 Task: Add Hu Organic Crunchy Mint Dark Chocolate Bar to the cart.
Action: Mouse moved to (19, 63)
Screenshot: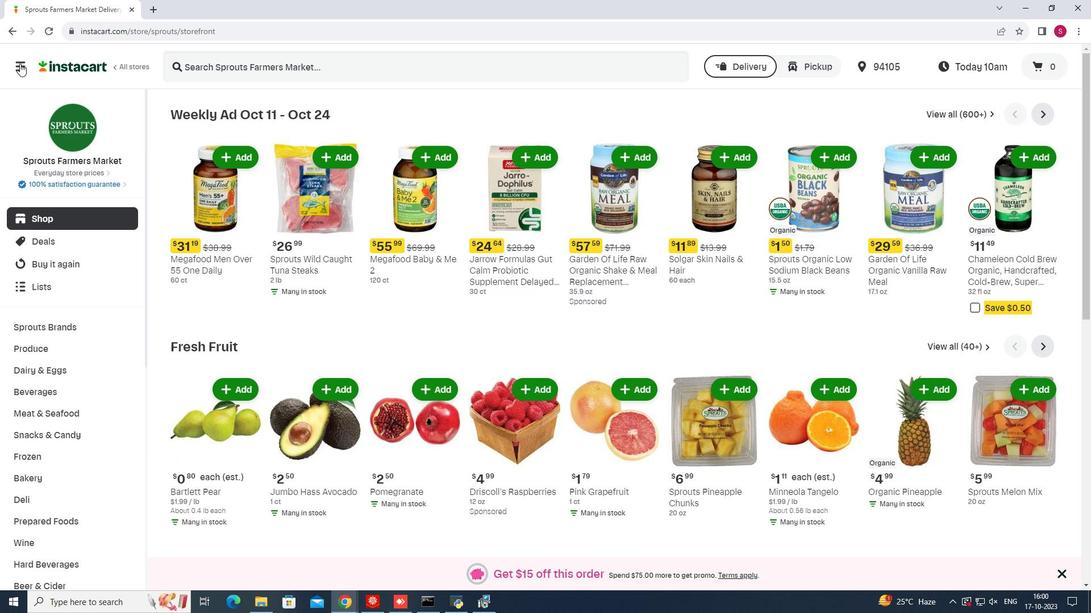 
Action: Mouse pressed left at (19, 63)
Screenshot: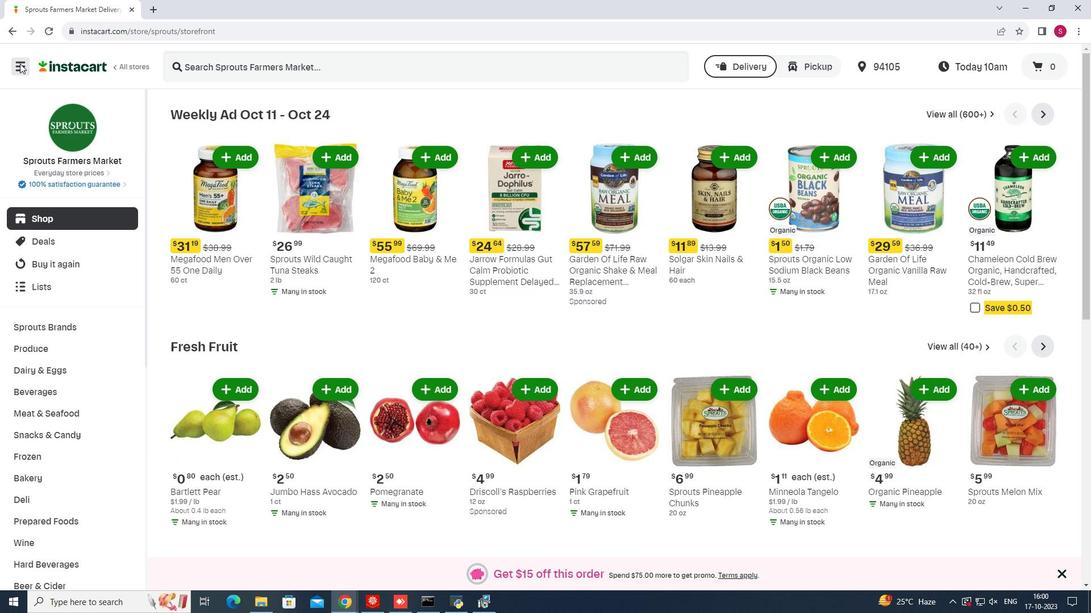 
Action: Mouse moved to (61, 302)
Screenshot: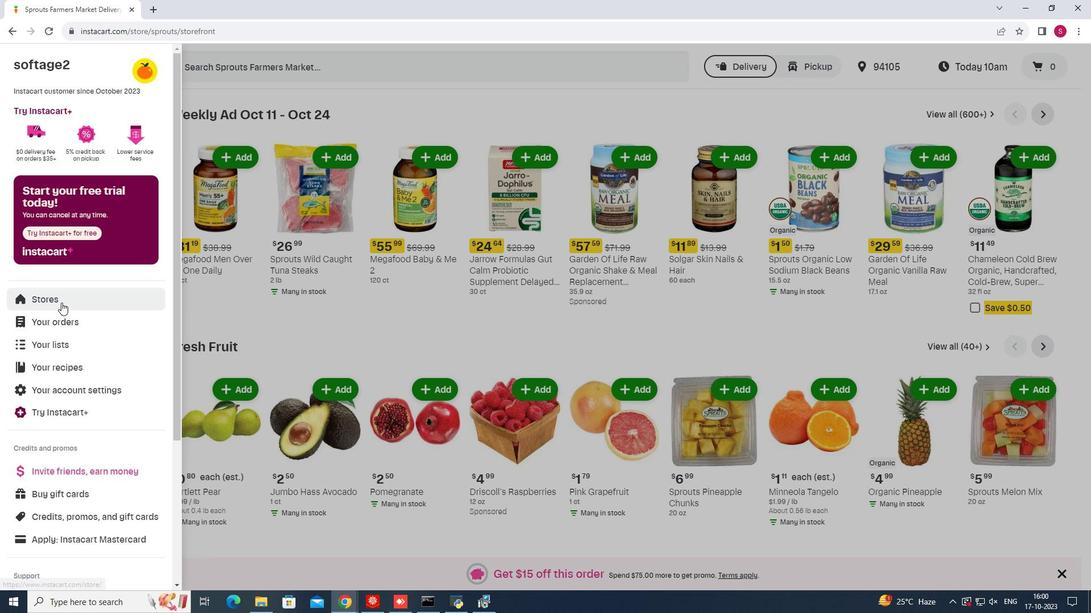 
Action: Mouse pressed left at (61, 302)
Screenshot: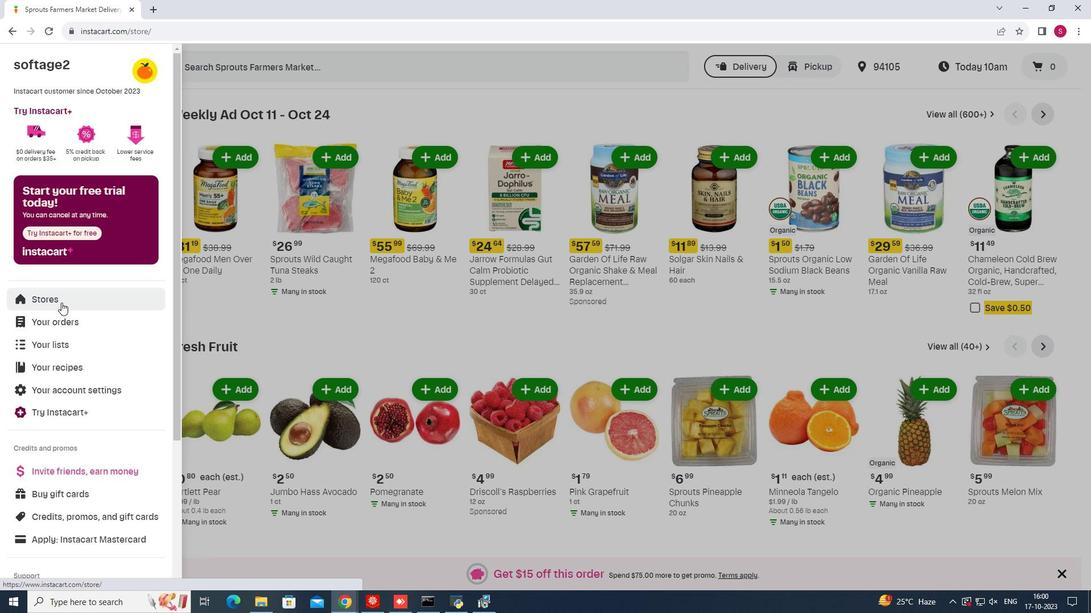 
Action: Mouse moved to (260, 98)
Screenshot: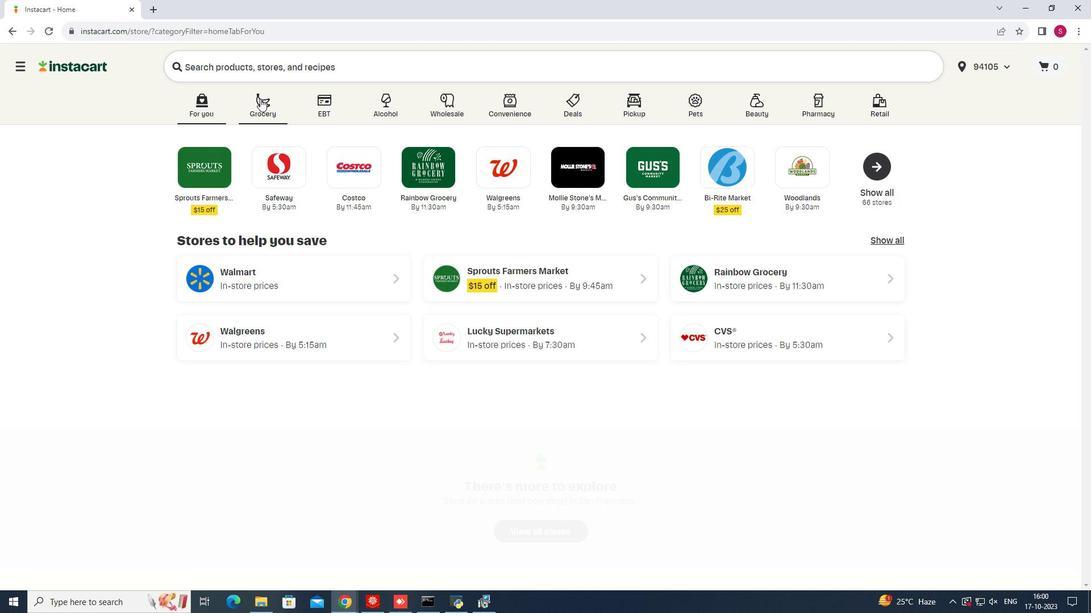 
Action: Mouse pressed left at (260, 98)
Screenshot: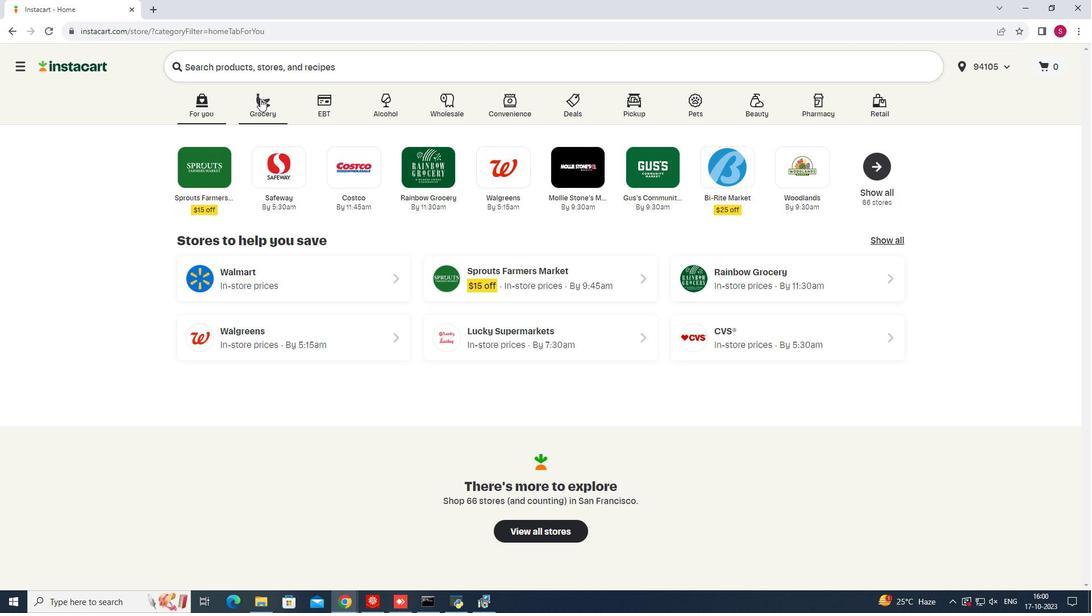 
Action: Mouse moved to (758, 156)
Screenshot: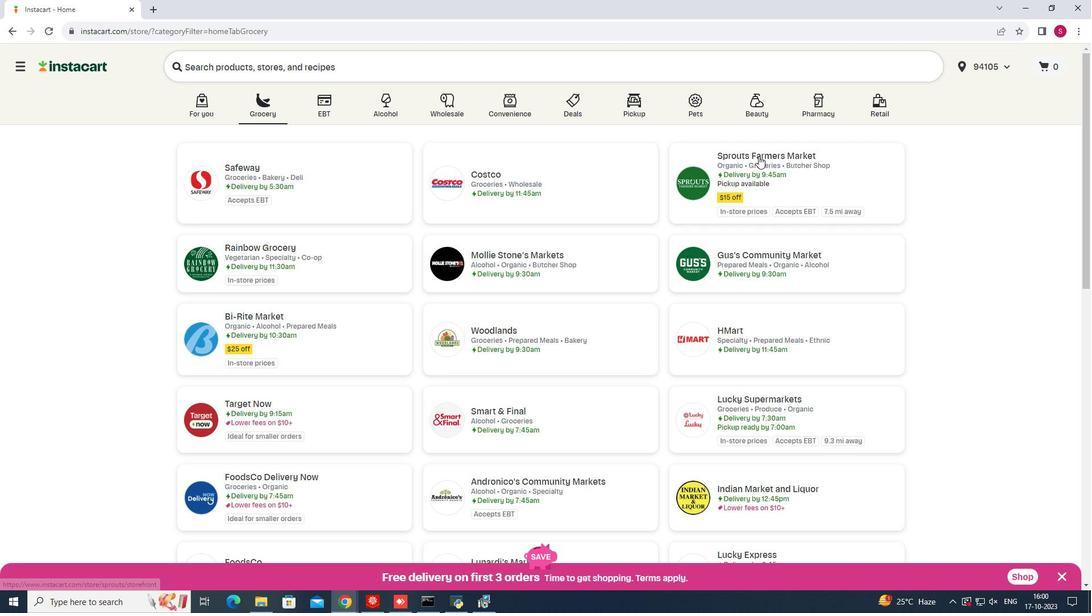 
Action: Mouse pressed left at (758, 156)
Screenshot: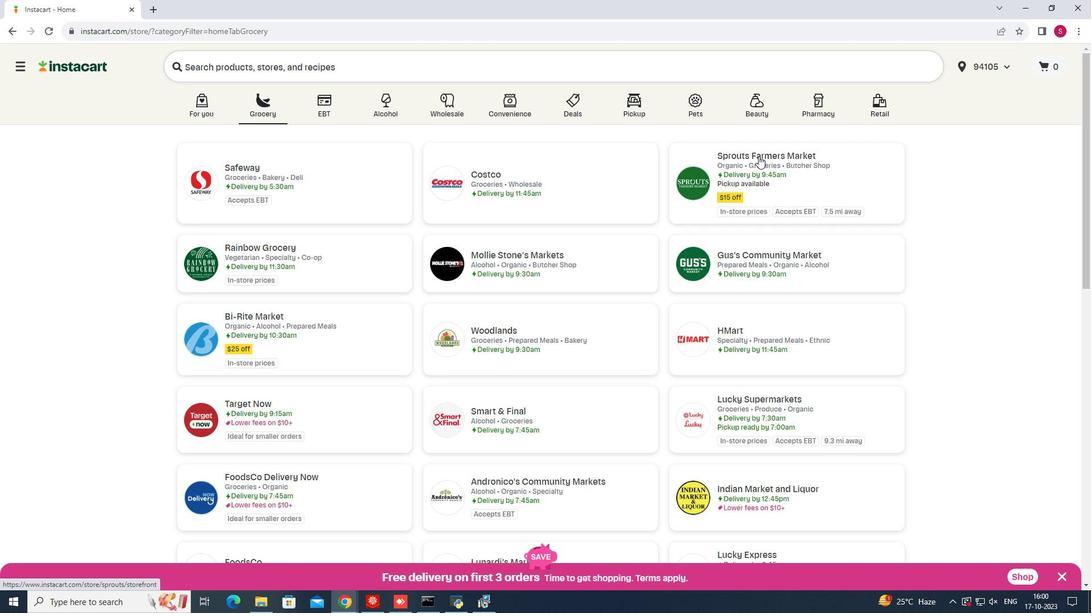 
Action: Mouse moved to (50, 434)
Screenshot: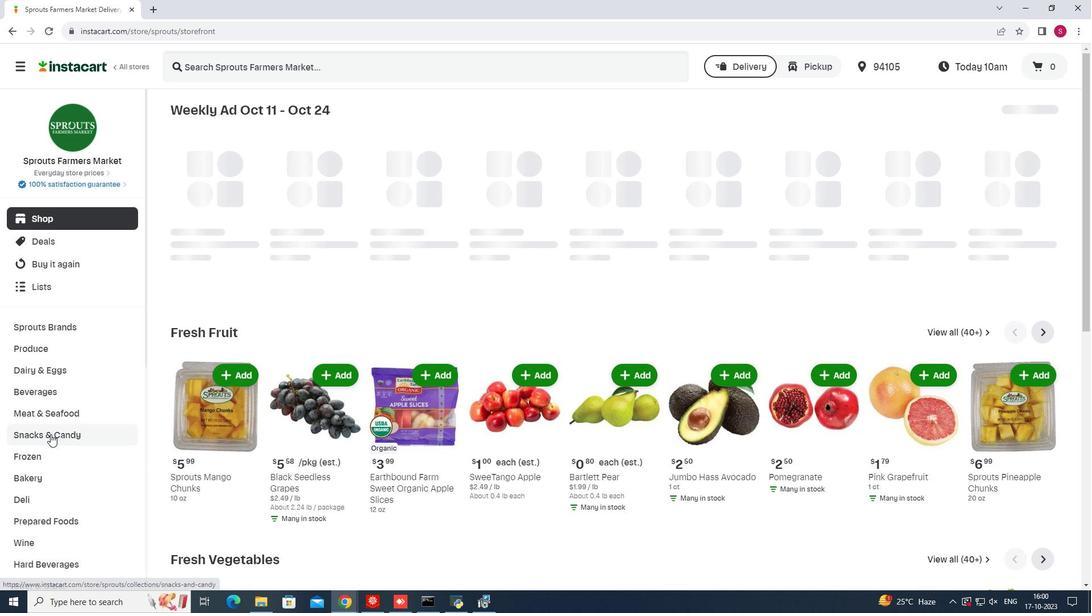 
Action: Mouse pressed left at (50, 434)
Screenshot: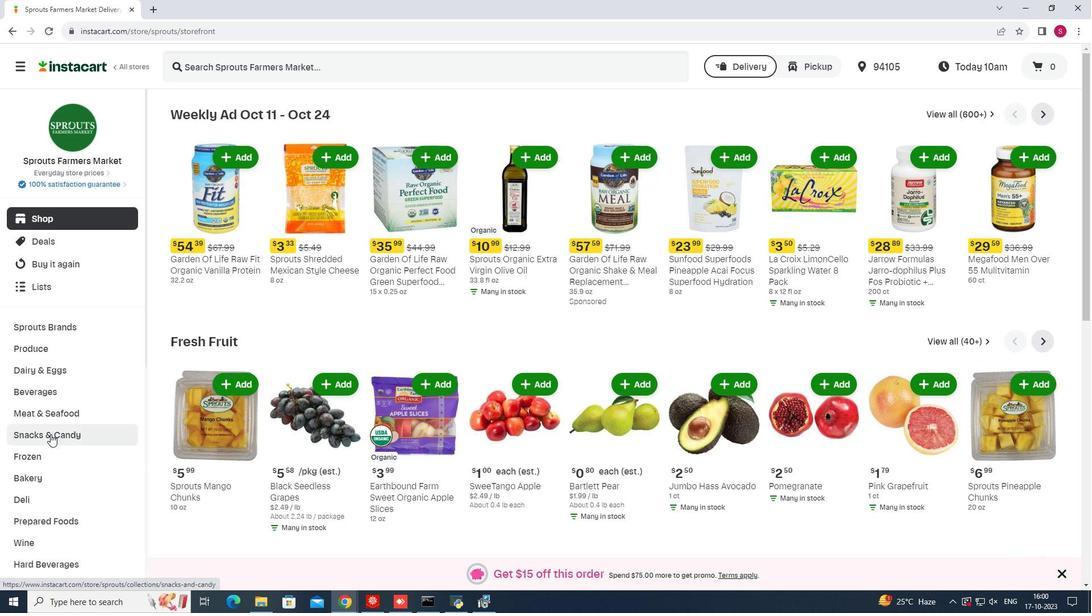 
Action: Mouse moved to (326, 136)
Screenshot: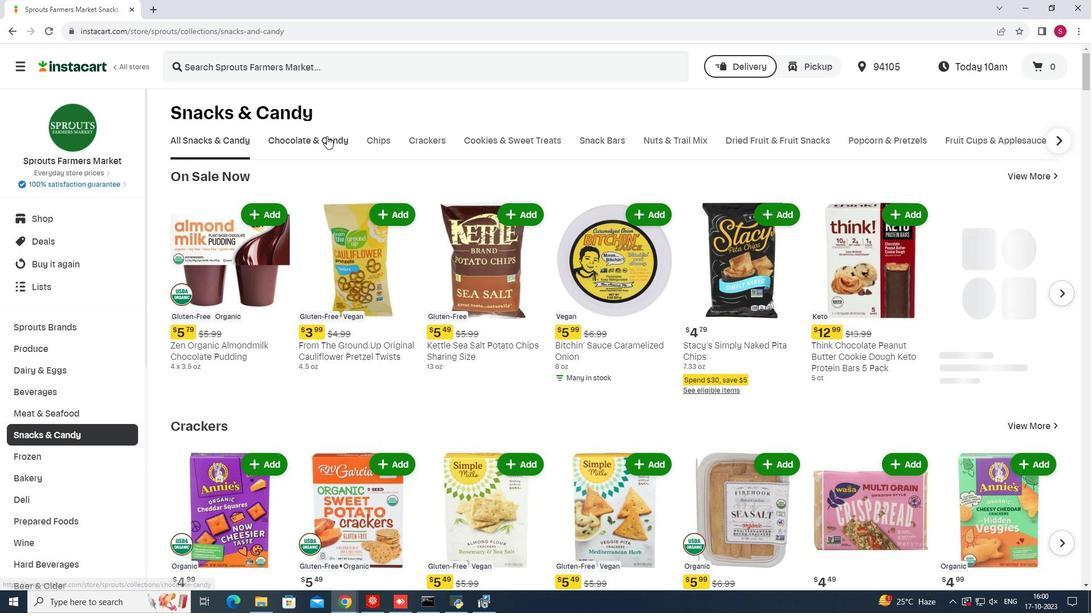 
Action: Mouse pressed left at (326, 136)
Screenshot: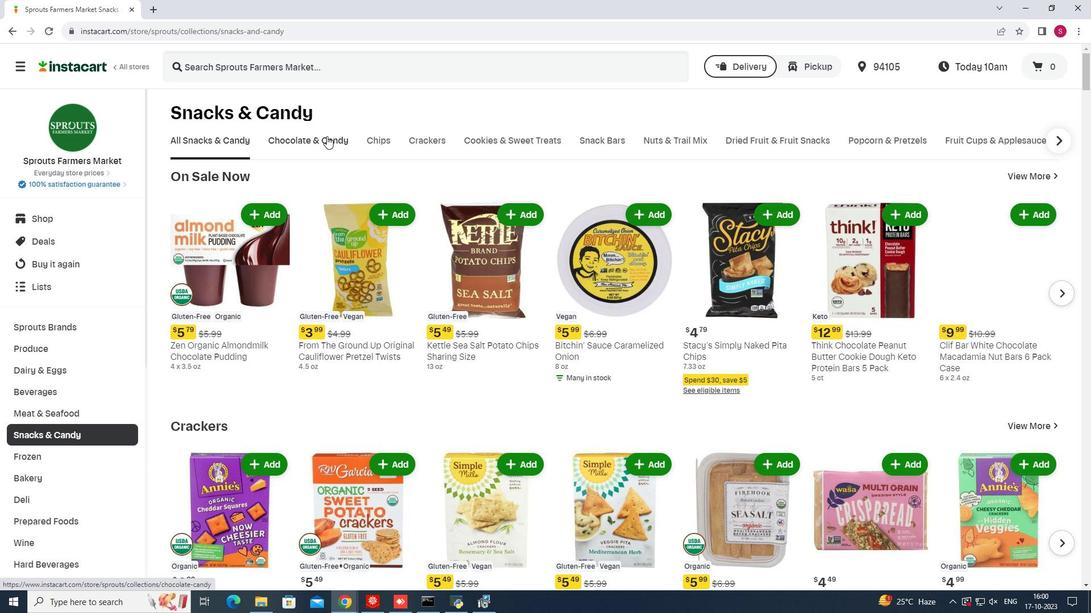 
Action: Mouse moved to (292, 188)
Screenshot: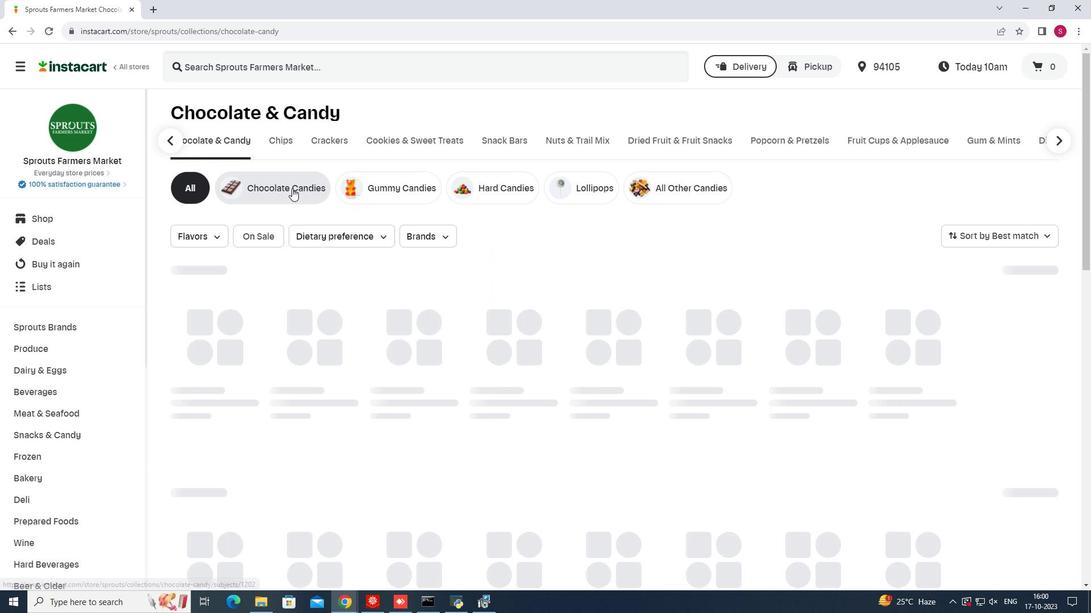 
Action: Mouse pressed left at (292, 188)
Screenshot: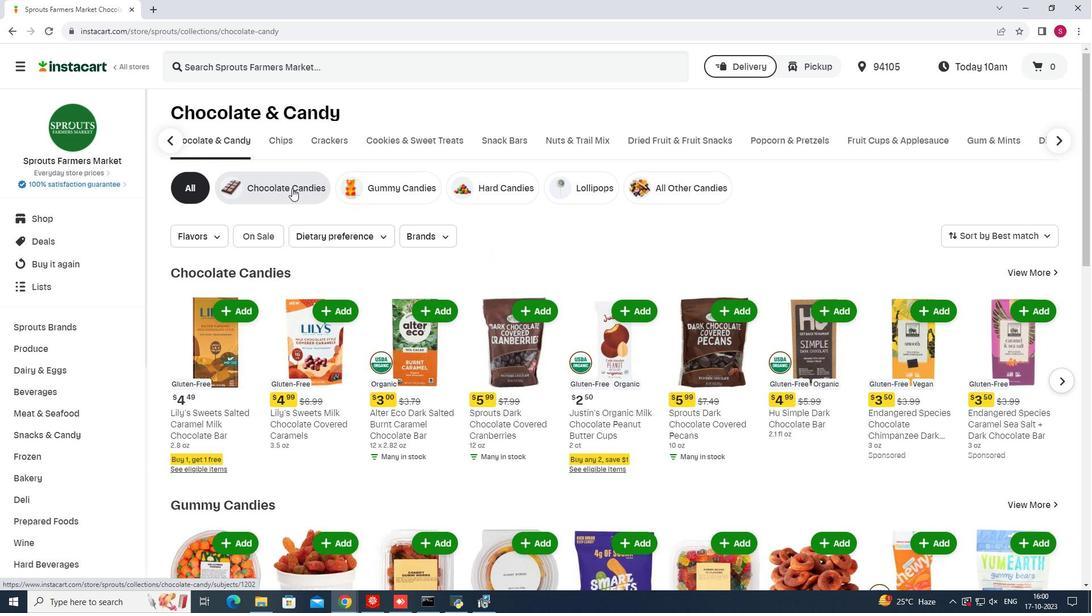 
Action: Mouse moved to (439, 60)
Screenshot: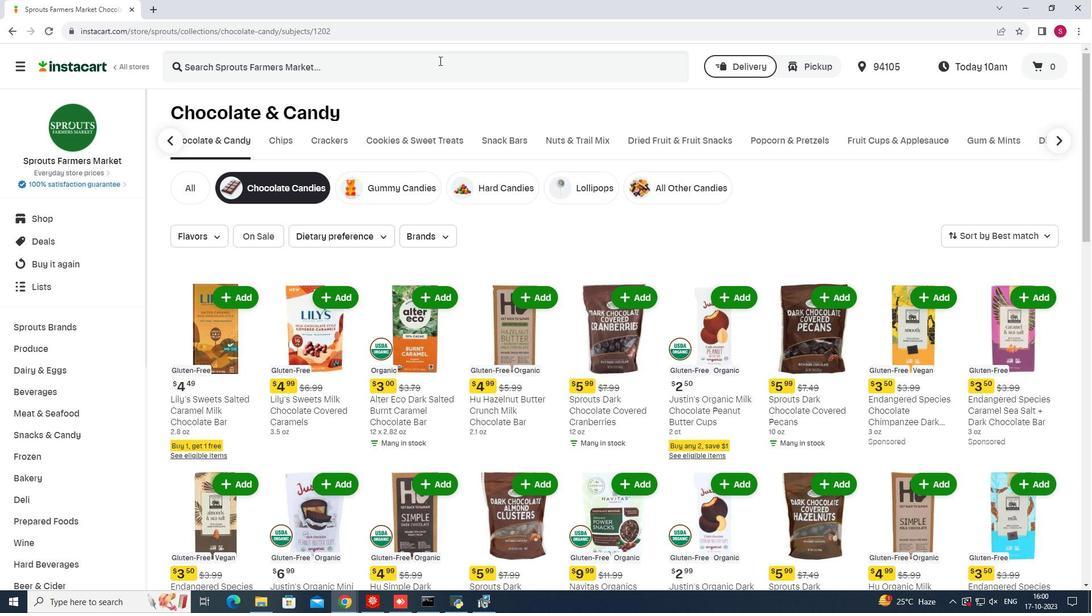 
Action: Mouse pressed left at (439, 60)
Screenshot: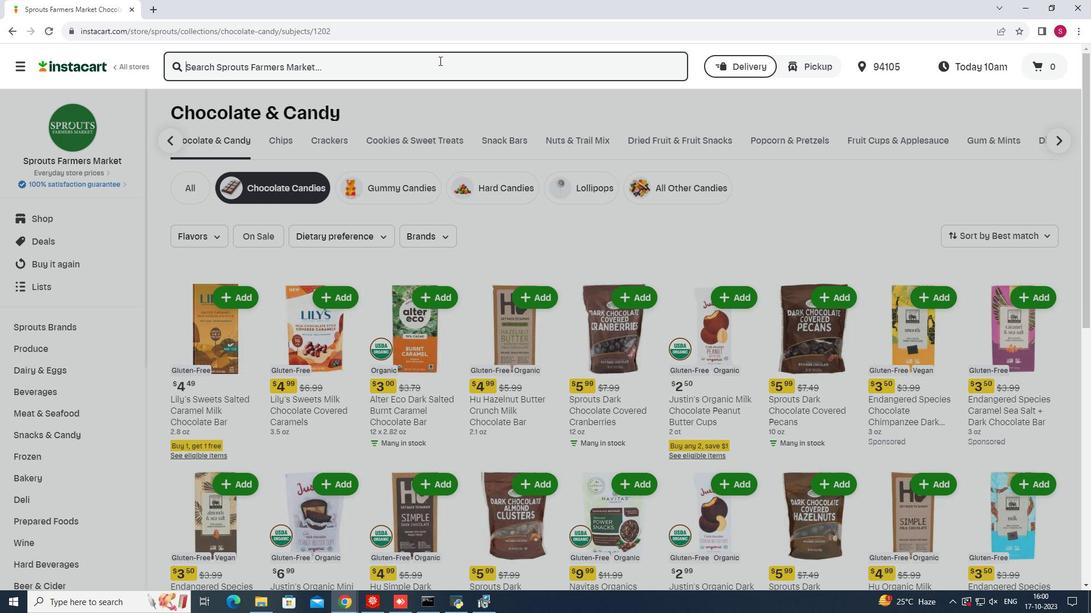 
Action: Mouse moved to (433, 60)
Screenshot: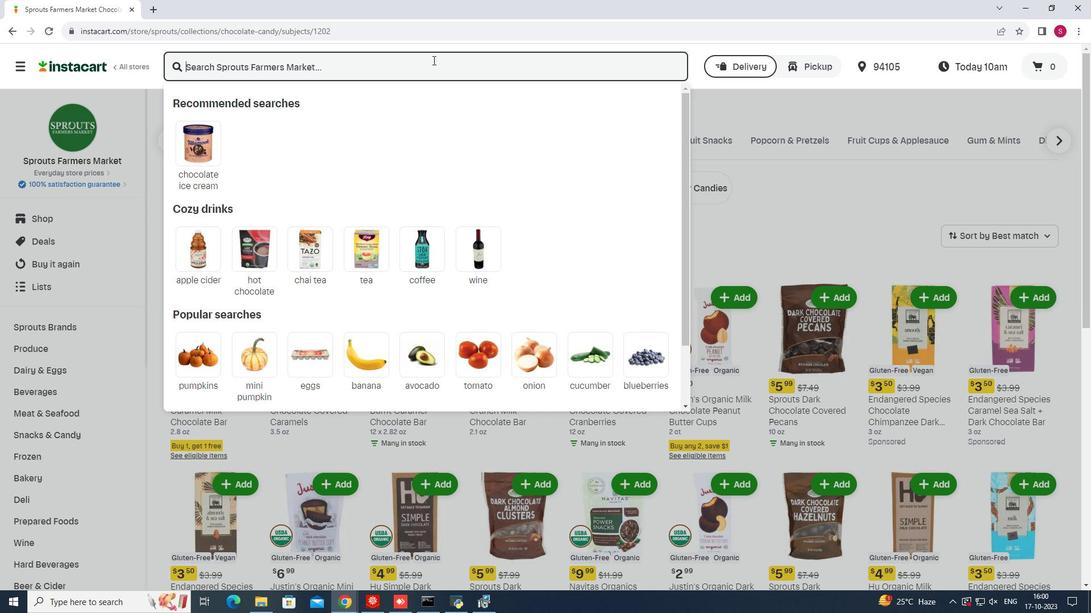 
Action: Key pressed <Key.shift>Hu<Key.space><Key.shift>Organic<Key.space><Key.shift>Crunchy<Key.space><Key.shift>Mint<Key.space><Key.shift>Dark<Key.space><Key.shift>Cho
Screenshot: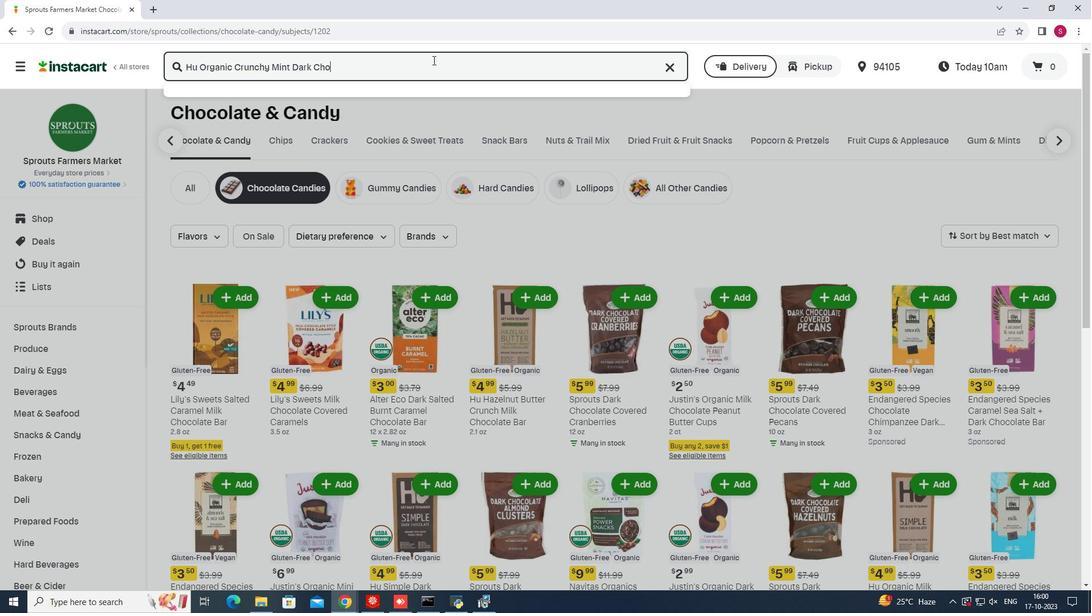 
Action: Mouse moved to (469, 256)
Screenshot: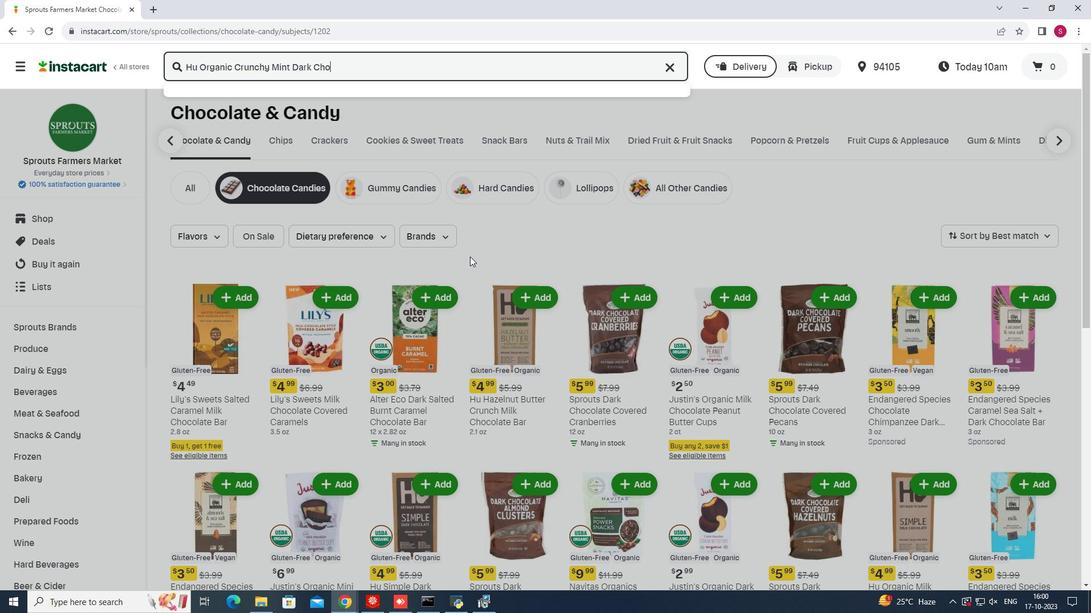 
Action: Key pressed colate<Key.space><Key.shift>Bar<Key.enter>
Screenshot: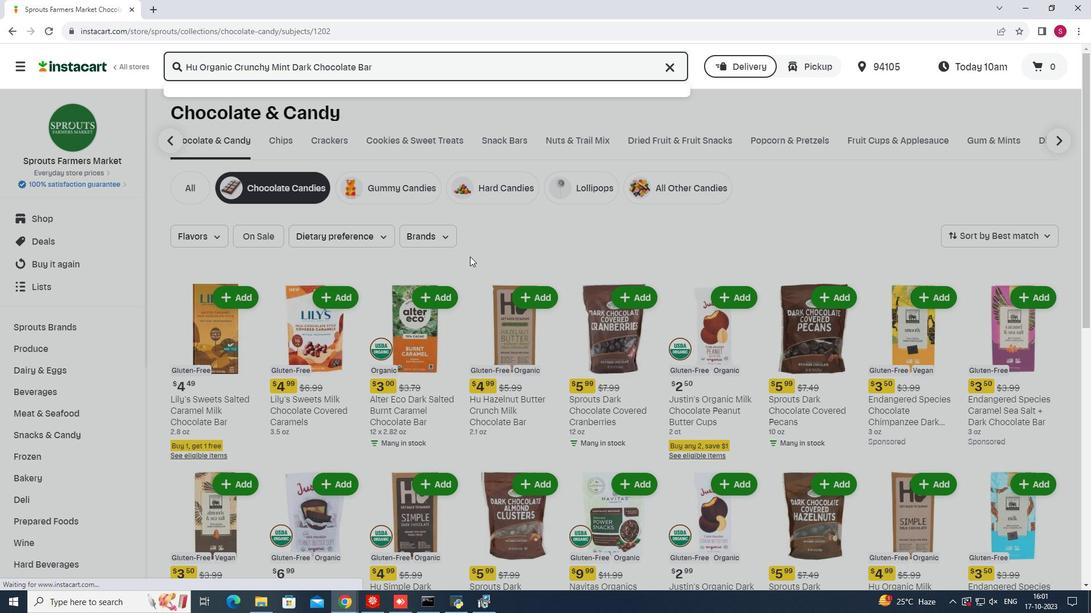 
Action: Mouse moved to (655, 186)
Screenshot: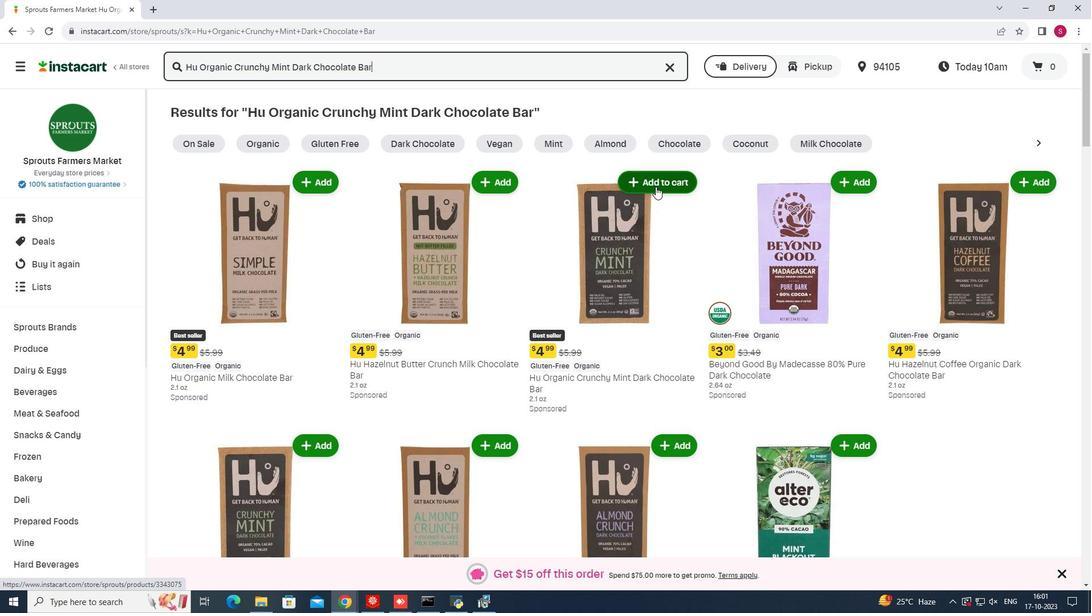 
Action: Mouse pressed left at (655, 186)
Screenshot: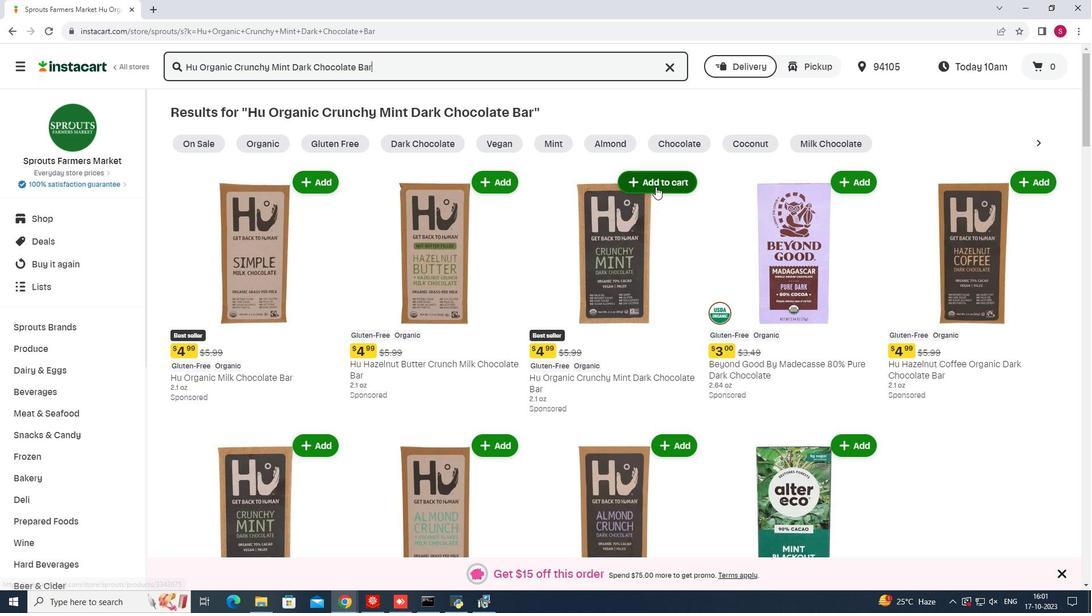 
Action: Mouse moved to (652, 189)
Screenshot: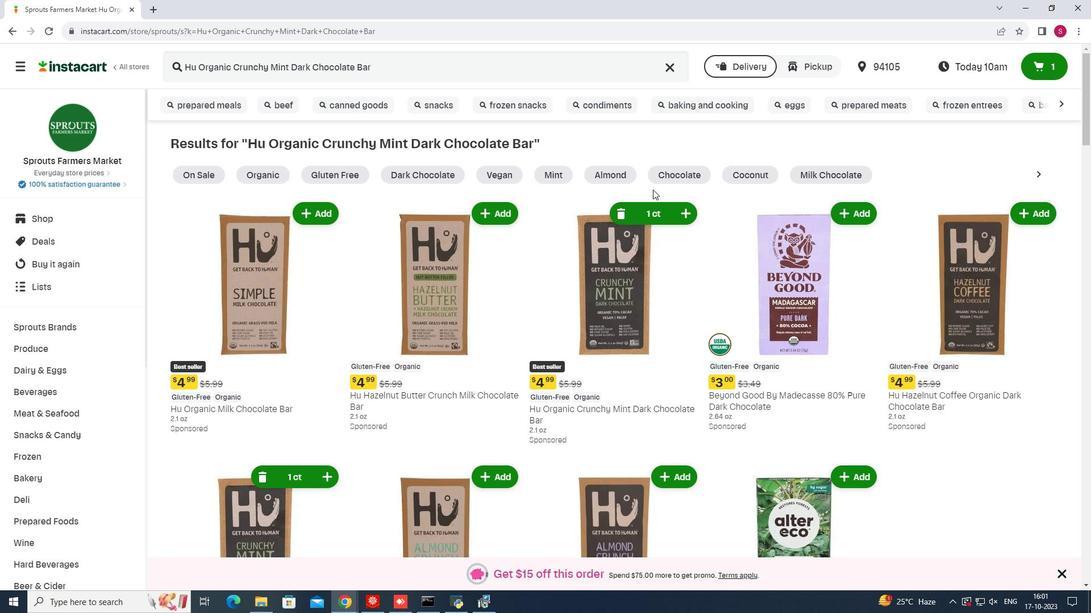 
